 Task: Add Naturtint Permanent Hair Color, 1N Ebony Black to the cart.
Action: Mouse moved to (229, 103)
Screenshot: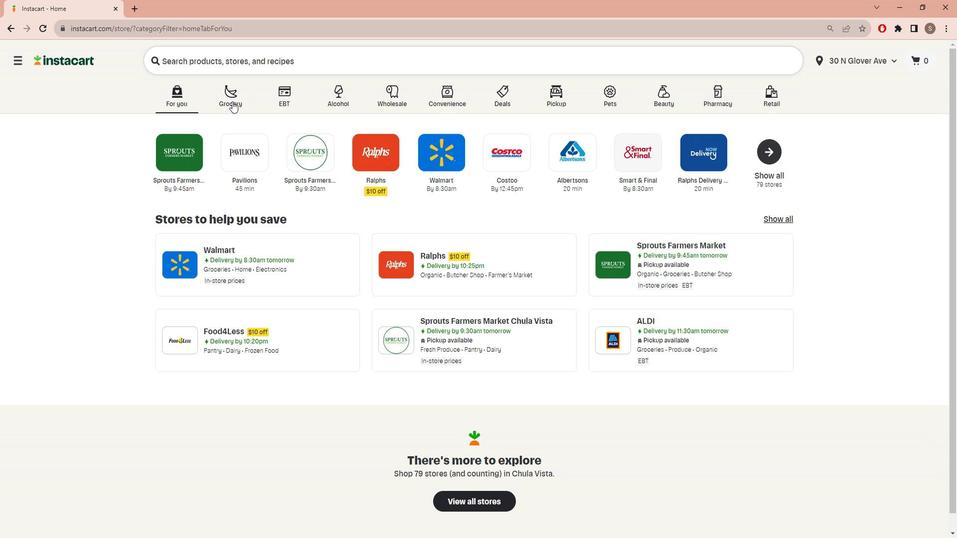 
Action: Mouse pressed left at (229, 103)
Screenshot: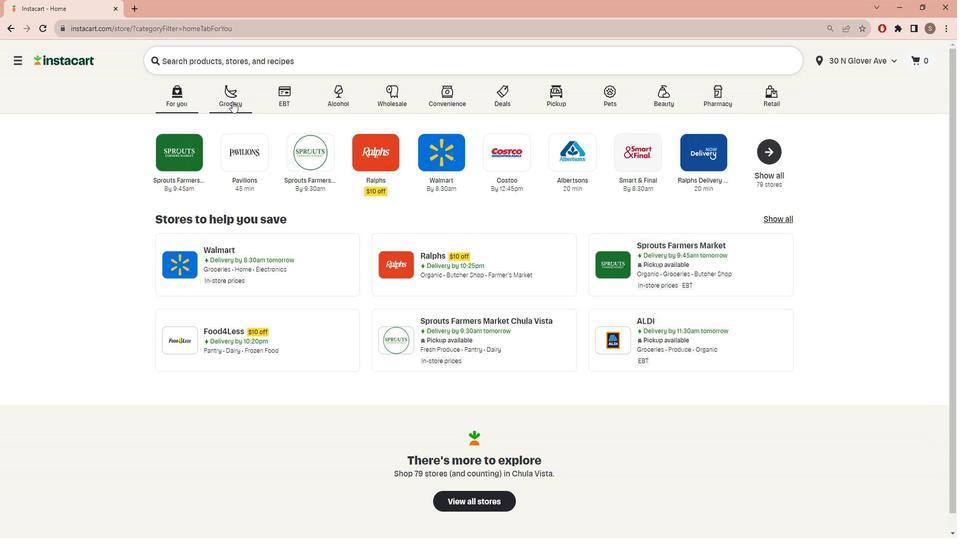 
Action: Mouse moved to (330, 281)
Screenshot: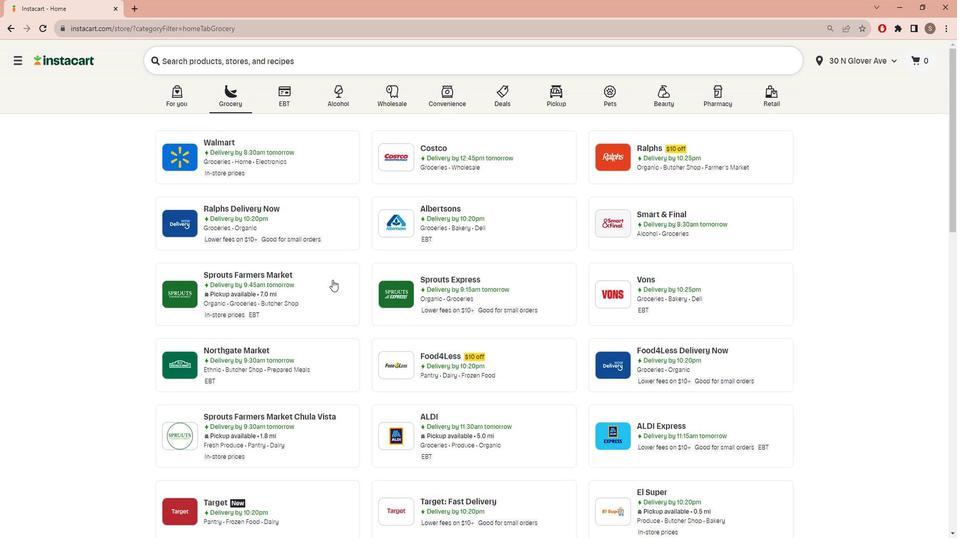 
Action: Mouse pressed left at (330, 281)
Screenshot: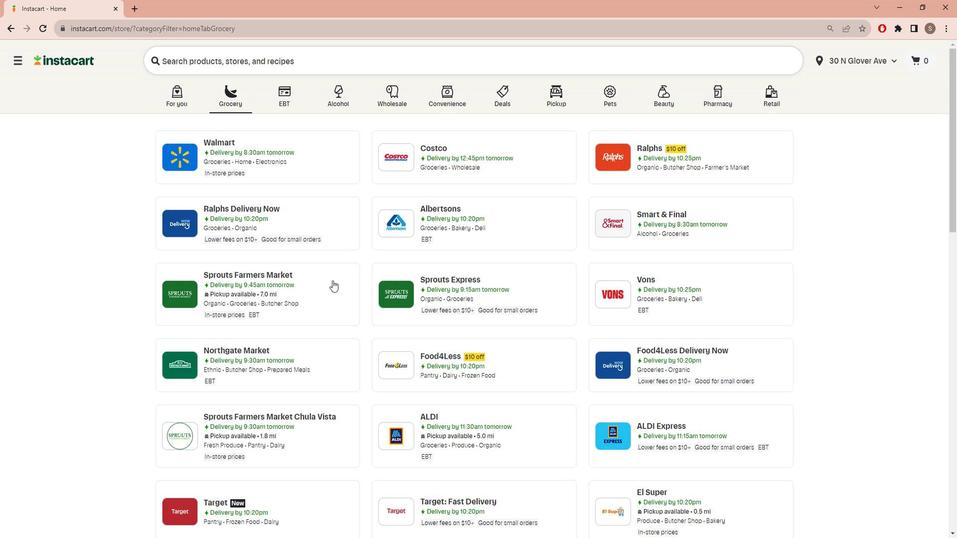 
Action: Mouse moved to (50, 276)
Screenshot: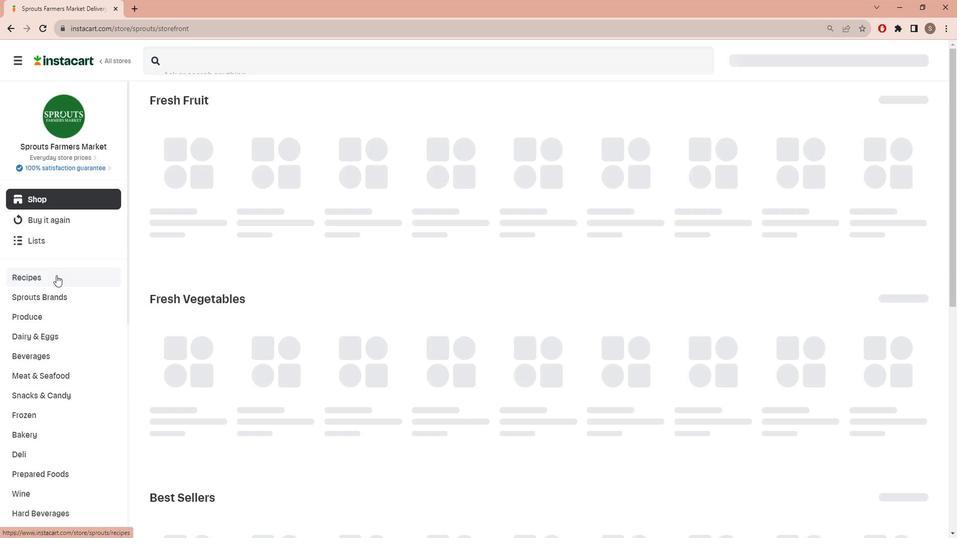 
Action: Mouse scrolled (50, 276) with delta (0, 0)
Screenshot: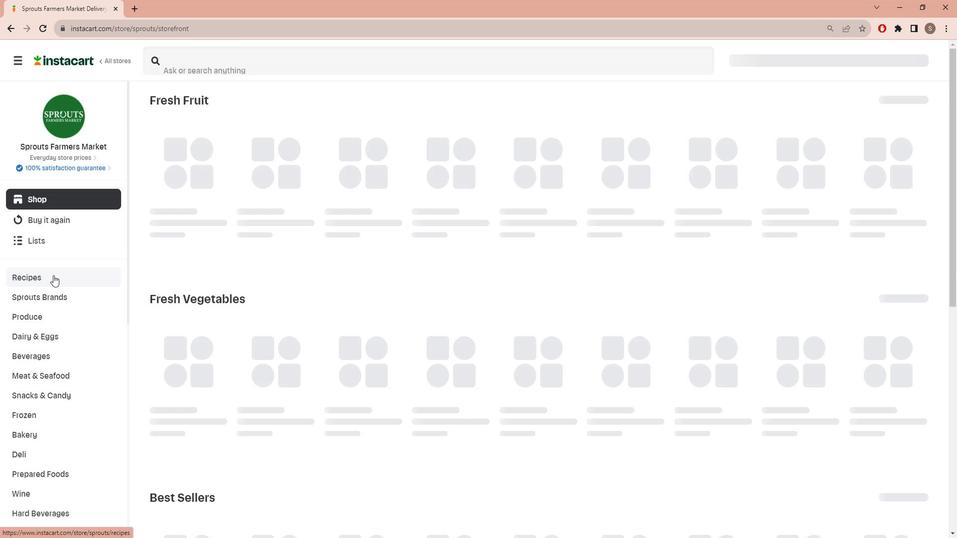 
Action: Mouse scrolled (50, 276) with delta (0, 0)
Screenshot: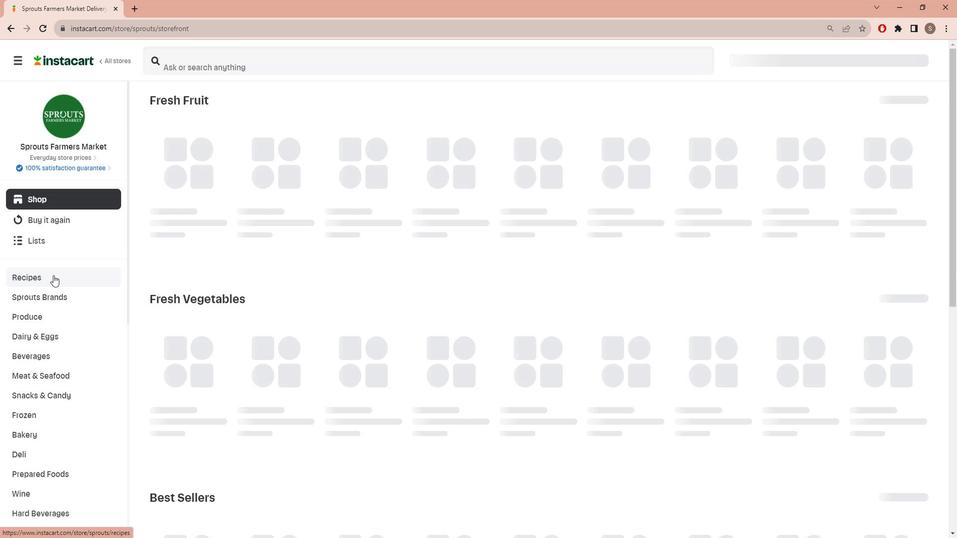 
Action: Mouse scrolled (50, 276) with delta (0, 0)
Screenshot: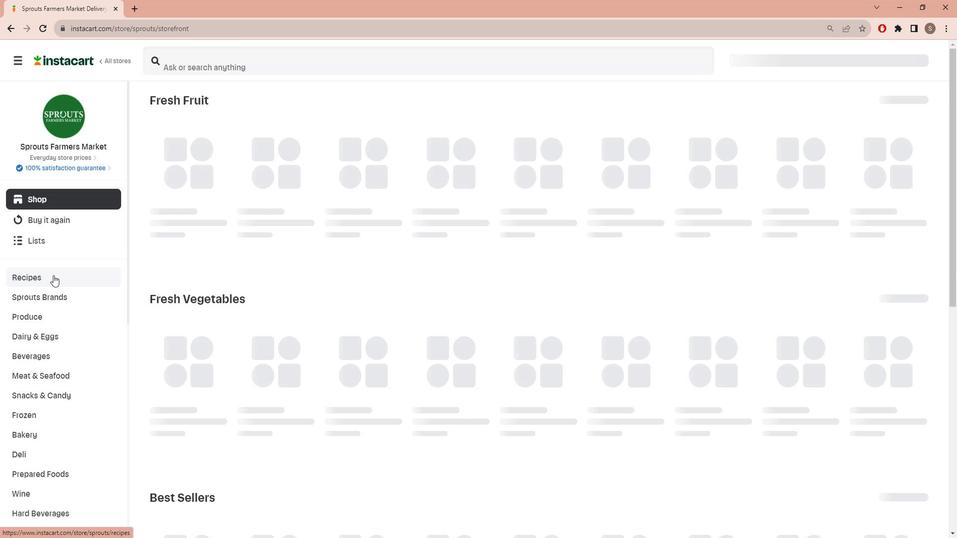 
Action: Mouse moved to (50, 277)
Screenshot: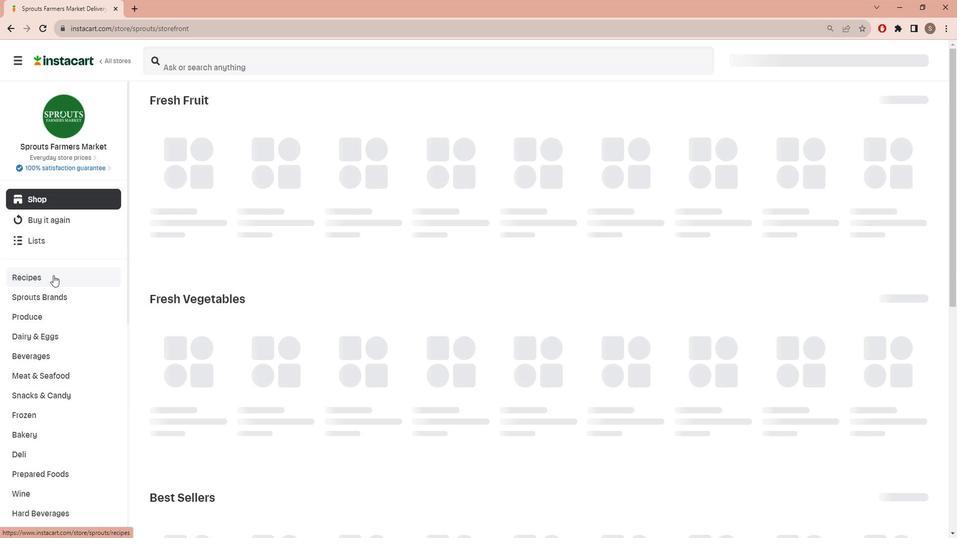 
Action: Mouse scrolled (50, 276) with delta (0, 0)
Screenshot: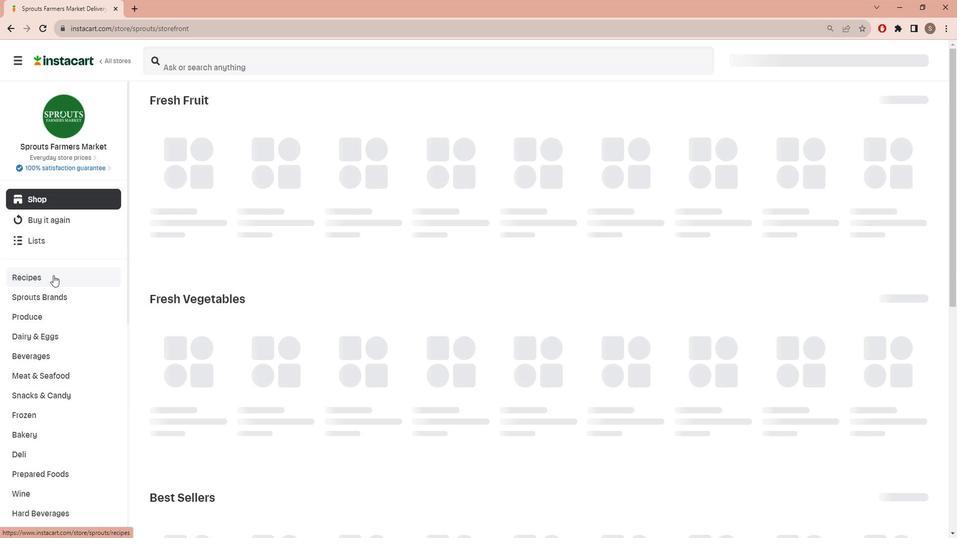 
Action: Mouse moved to (49, 278)
Screenshot: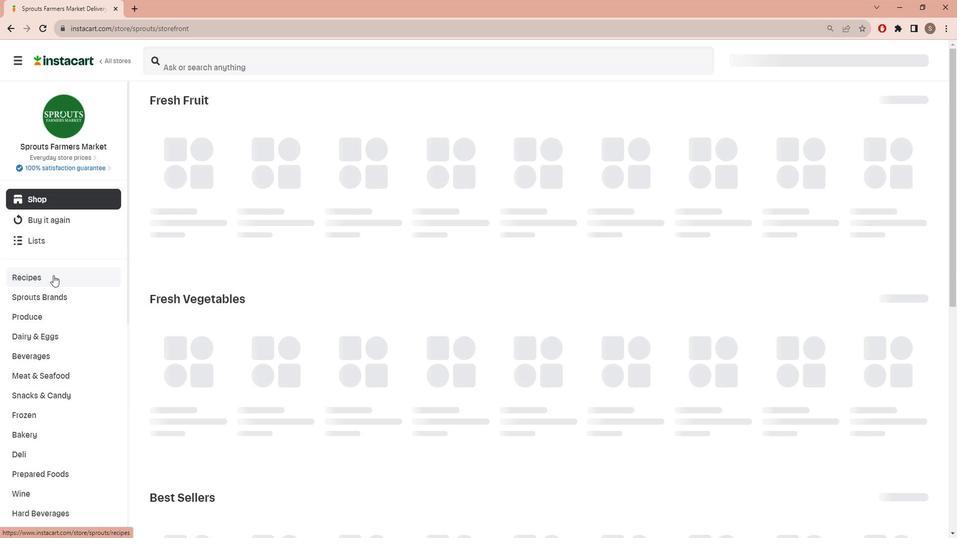 
Action: Mouse scrolled (49, 277) with delta (0, 0)
Screenshot: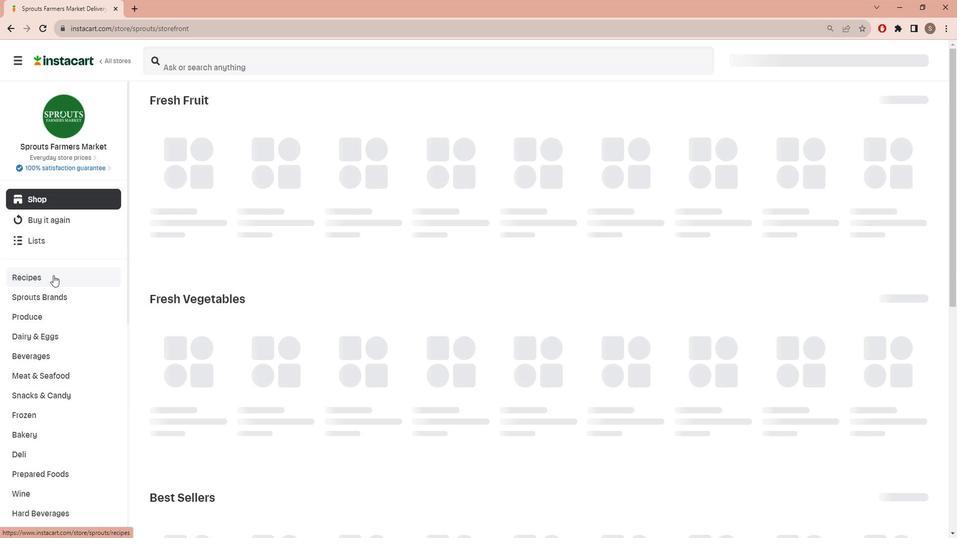 
Action: Mouse moved to (47, 280)
Screenshot: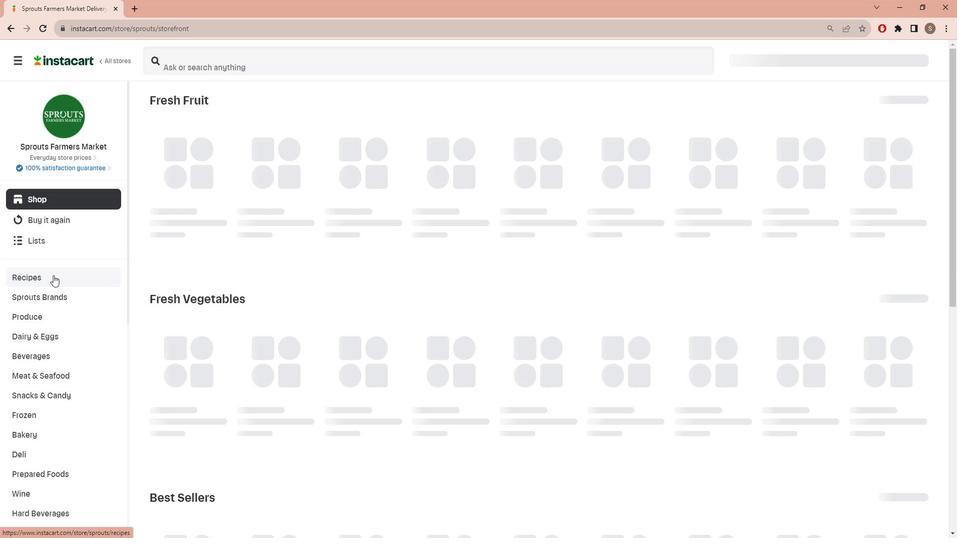 
Action: Mouse scrolled (47, 280) with delta (0, 0)
Screenshot: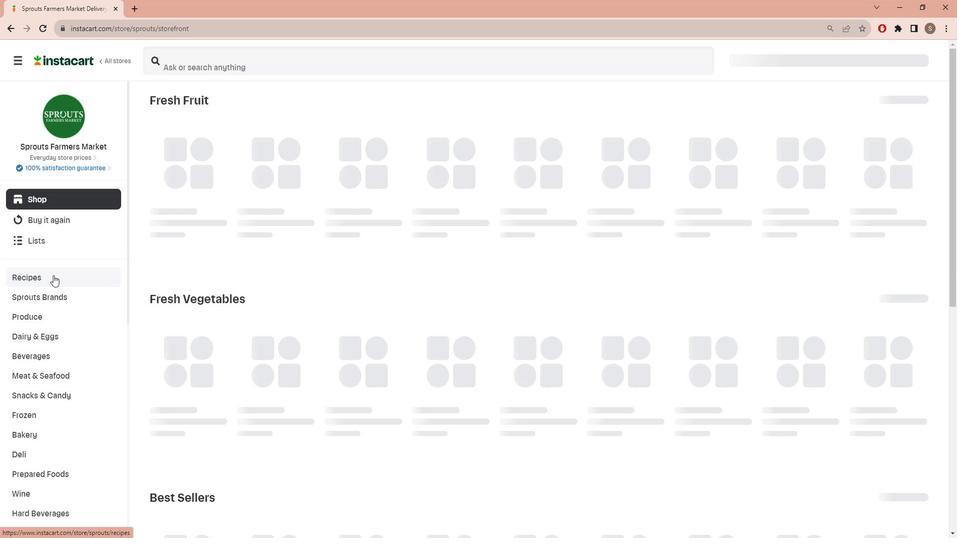 
Action: Mouse moved to (47, 281)
Screenshot: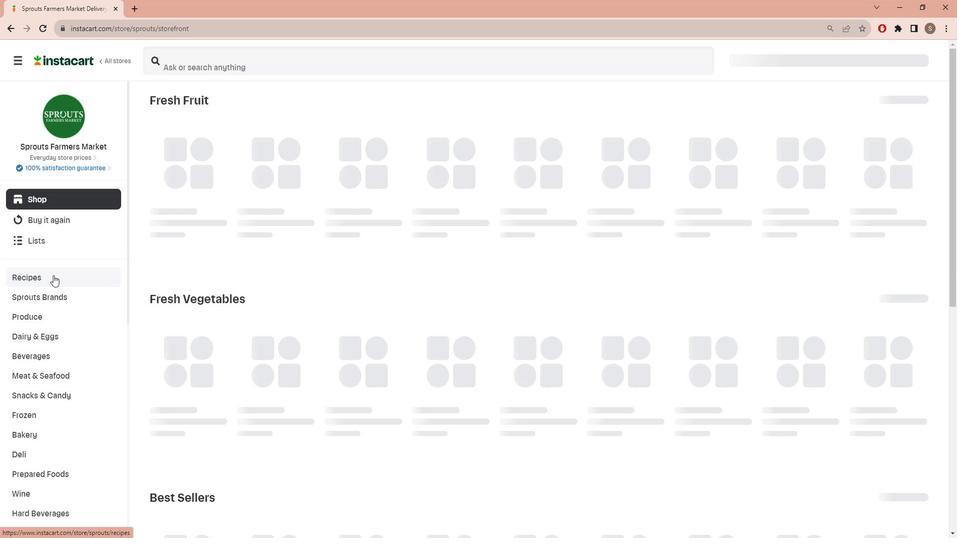 
Action: Mouse scrolled (47, 281) with delta (0, 0)
Screenshot: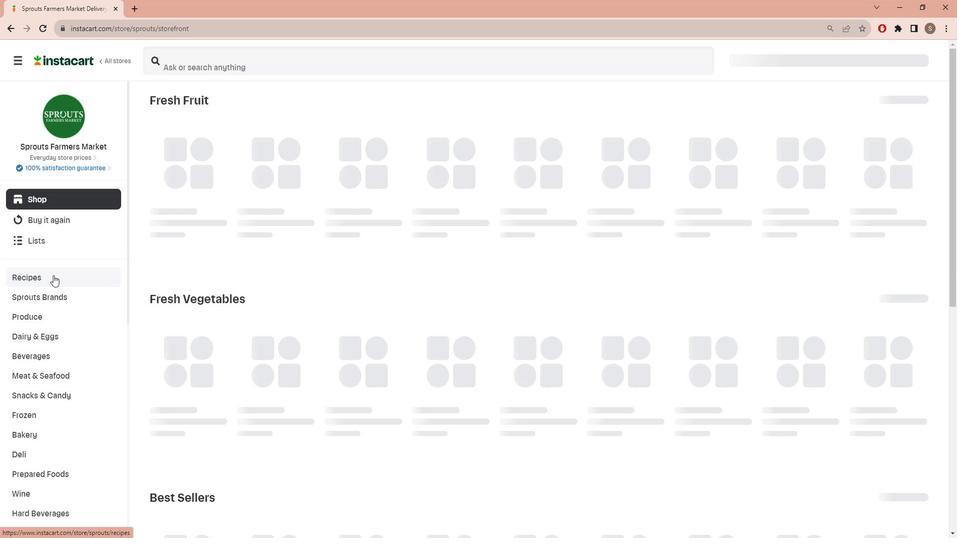 
Action: Mouse moved to (47, 281)
Screenshot: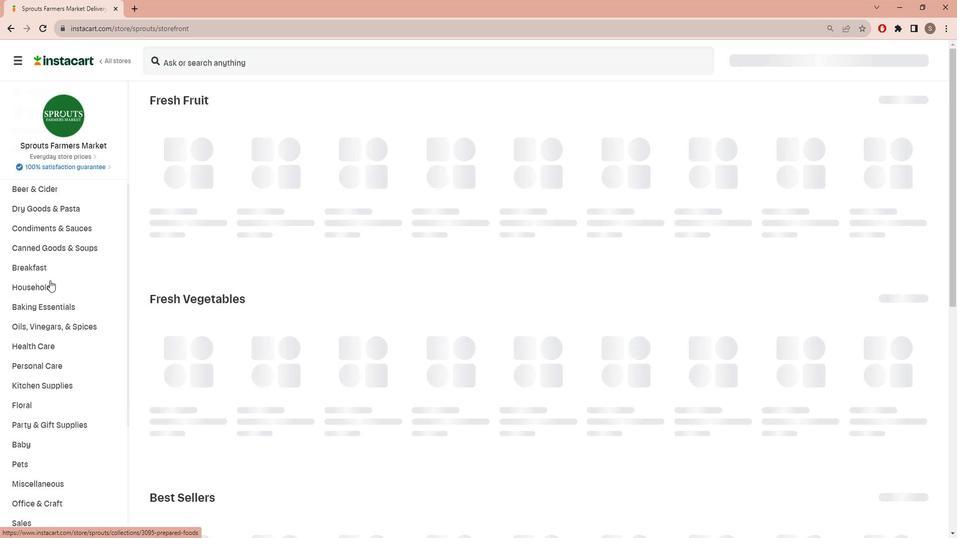 
Action: Mouse scrolled (47, 281) with delta (0, 0)
Screenshot: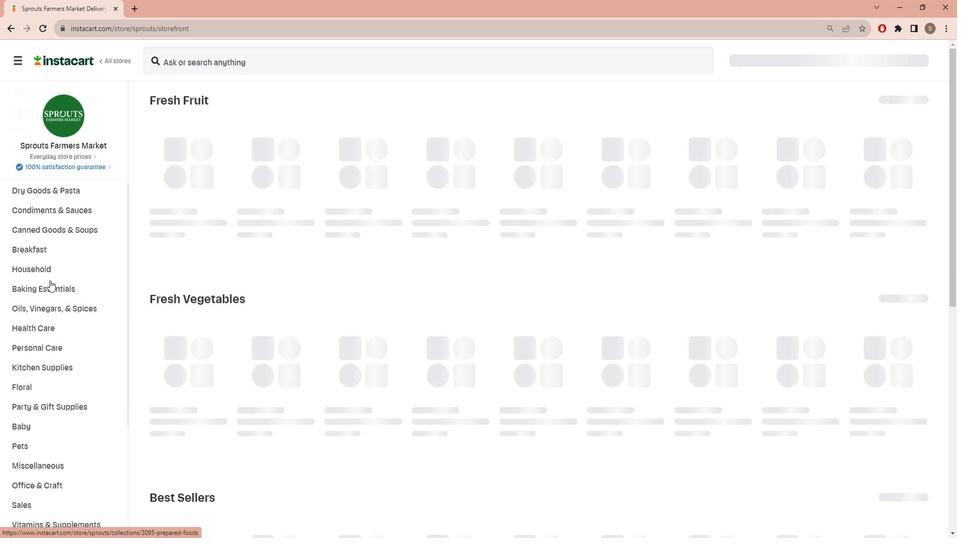 
Action: Mouse moved to (46, 281)
Screenshot: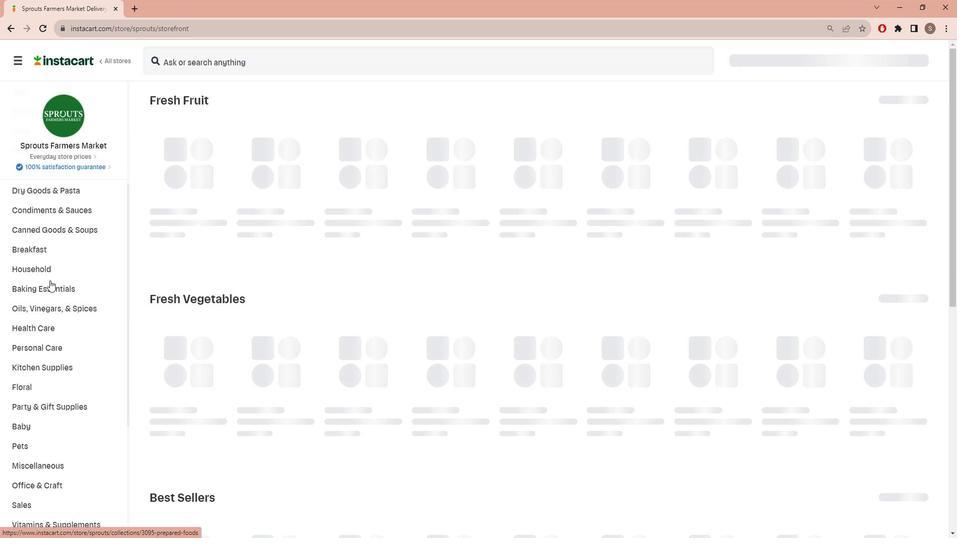 
Action: Mouse scrolled (46, 281) with delta (0, 0)
Screenshot: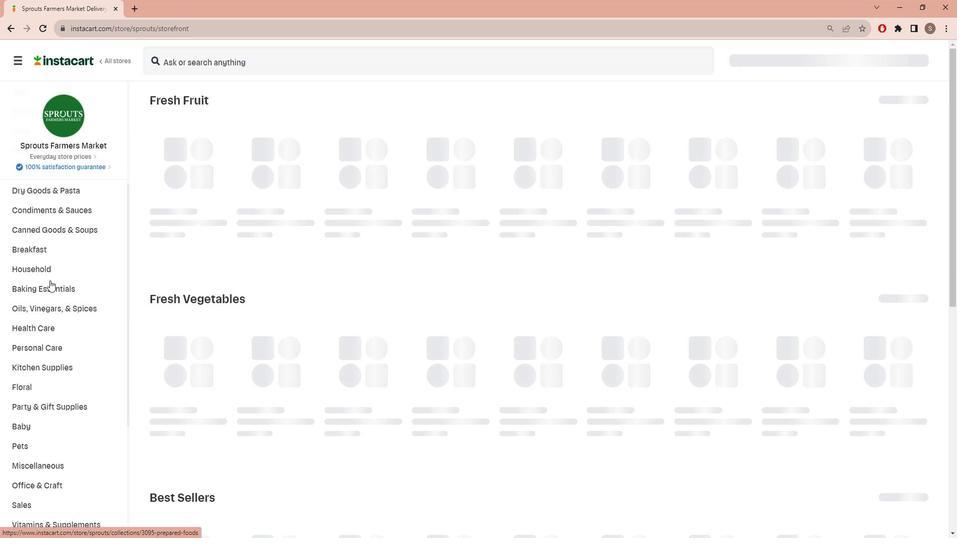 
Action: Mouse moved to (44, 281)
Screenshot: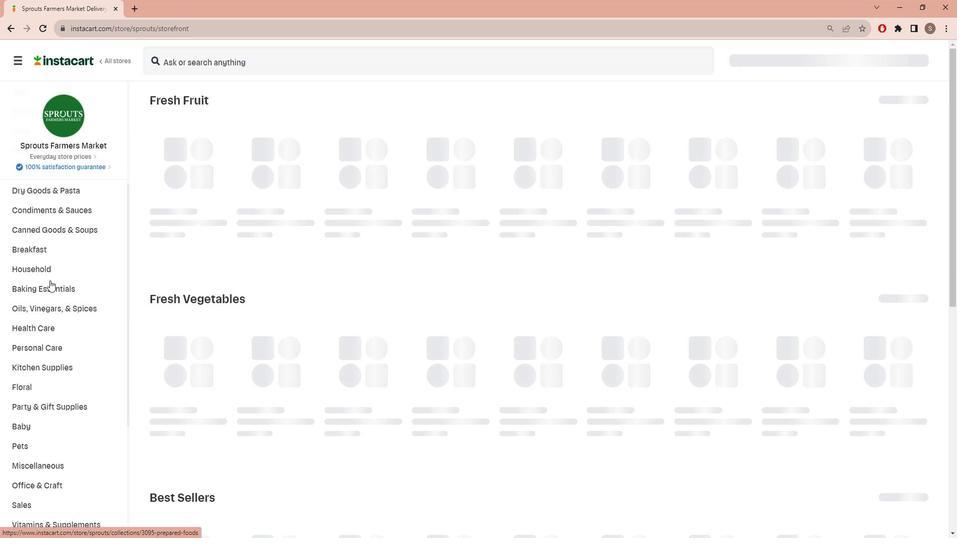 
Action: Mouse scrolled (44, 281) with delta (0, 0)
Screenshot: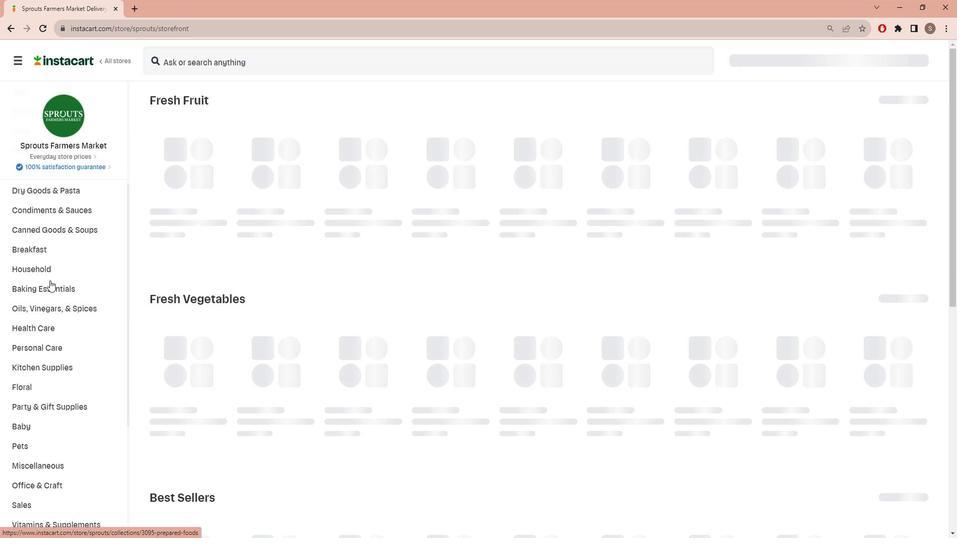 
Action: Mouse moved to (44, 282)
Screenshot: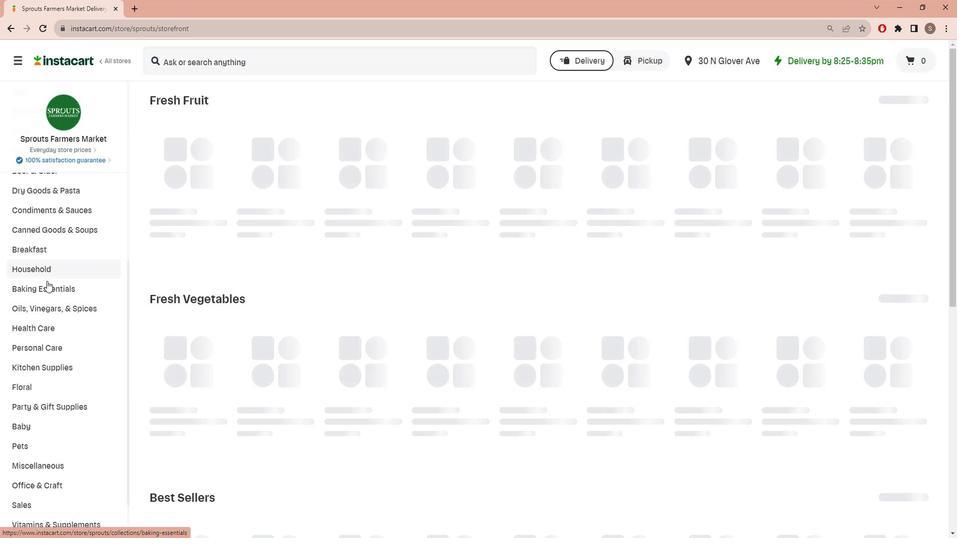 
Action: Mouse scrolled (44, 281) with delta (0, 0)
Screenshot: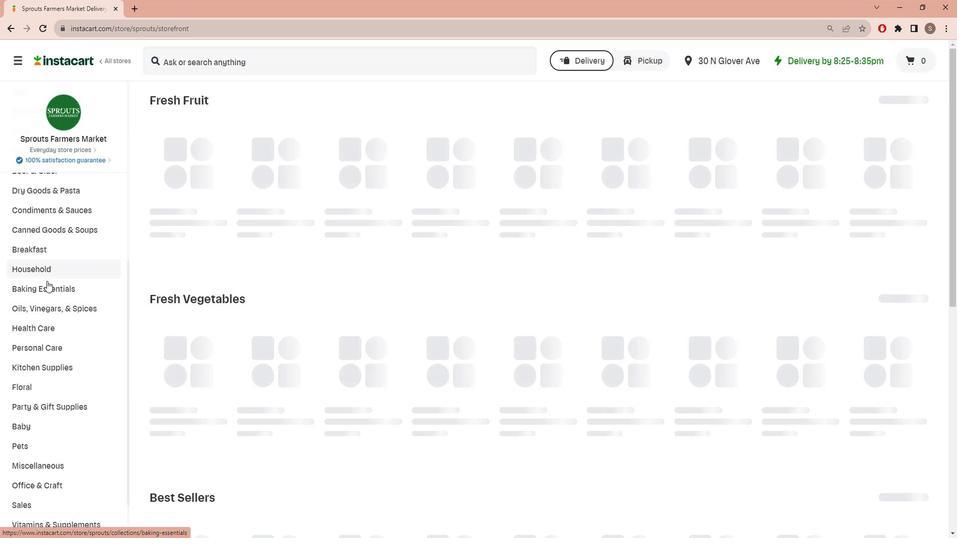 
Action: Mouse moved to (43, 282)
Screenshot: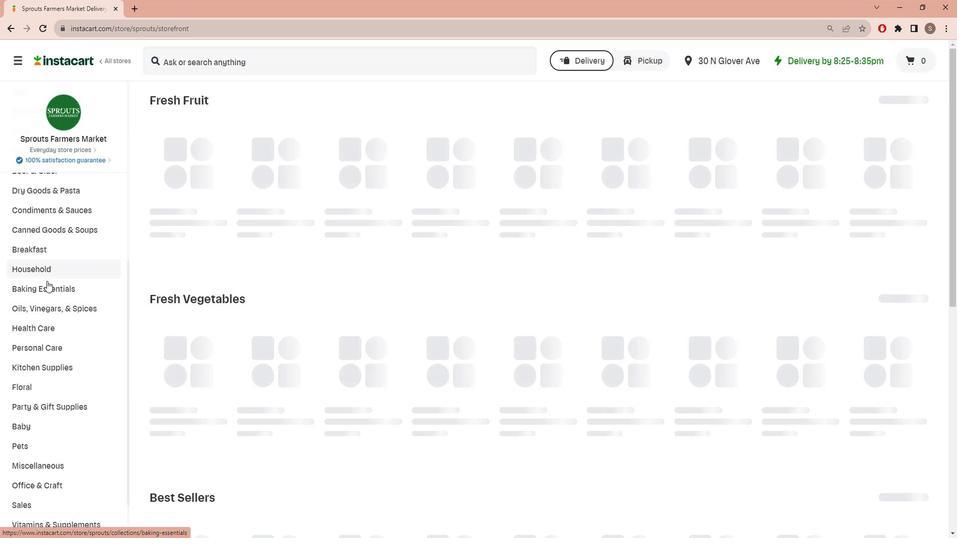 
Action: Mouse scrolled (43, 282) with delta (0, 0)
Screenshot: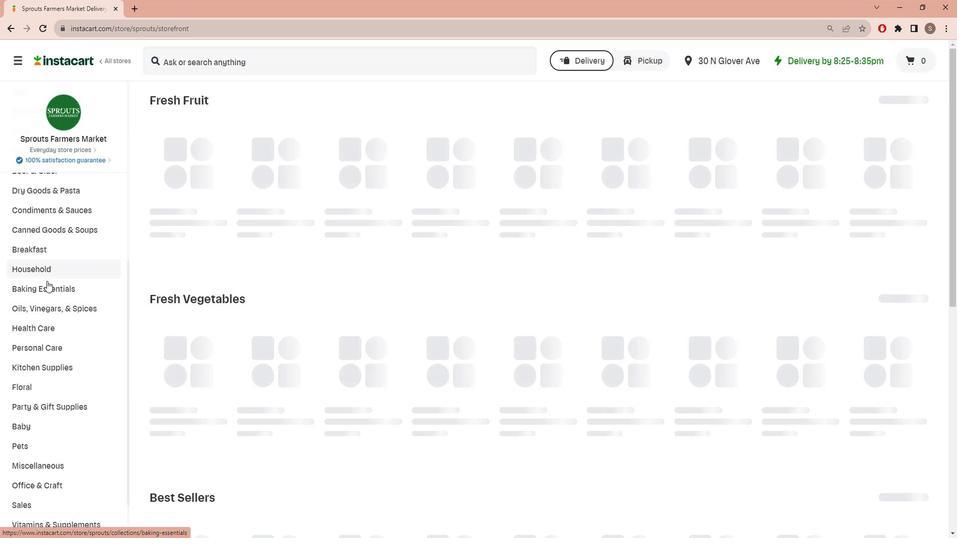 
Action: Mouse moved to (43, 306)
Screenshot: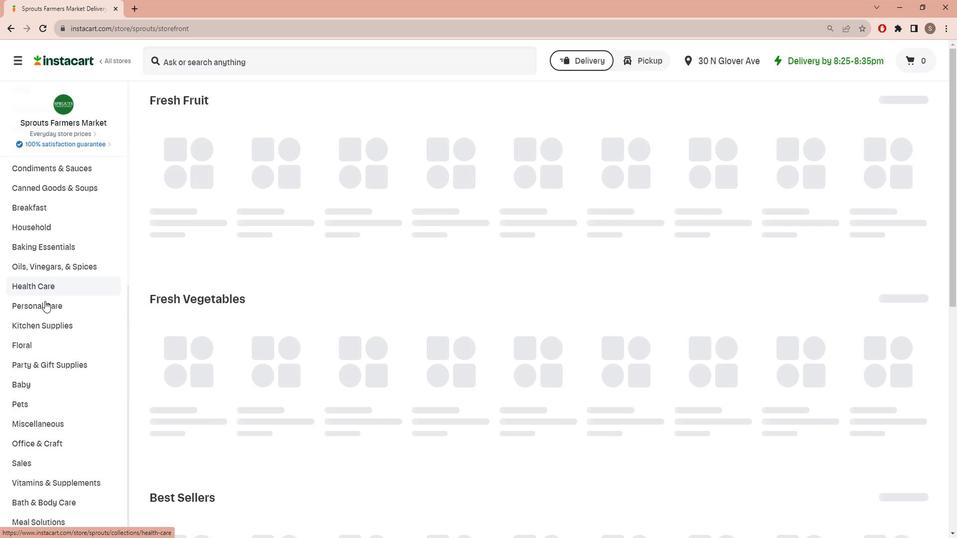 
Action: Mouse pressed left at (43, 306)
Screenshot: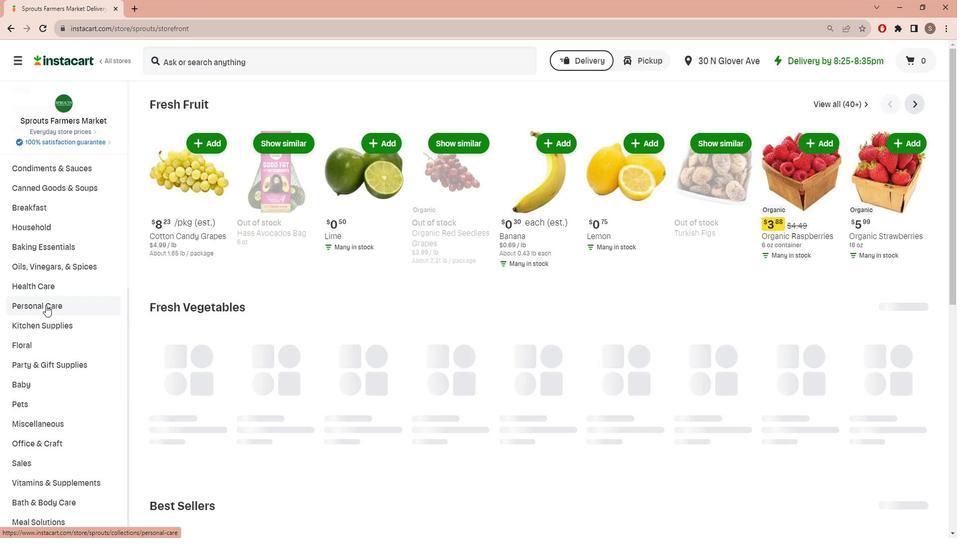 
Action: Mouse moved to (52, 466)
Screenshot: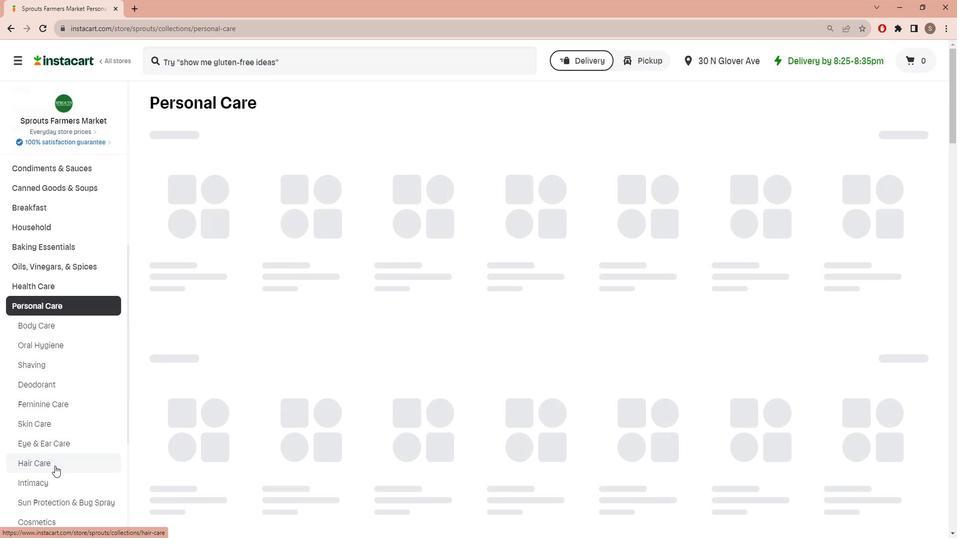 
Action: Mouse pressed left at (52, 466)
Screenshot: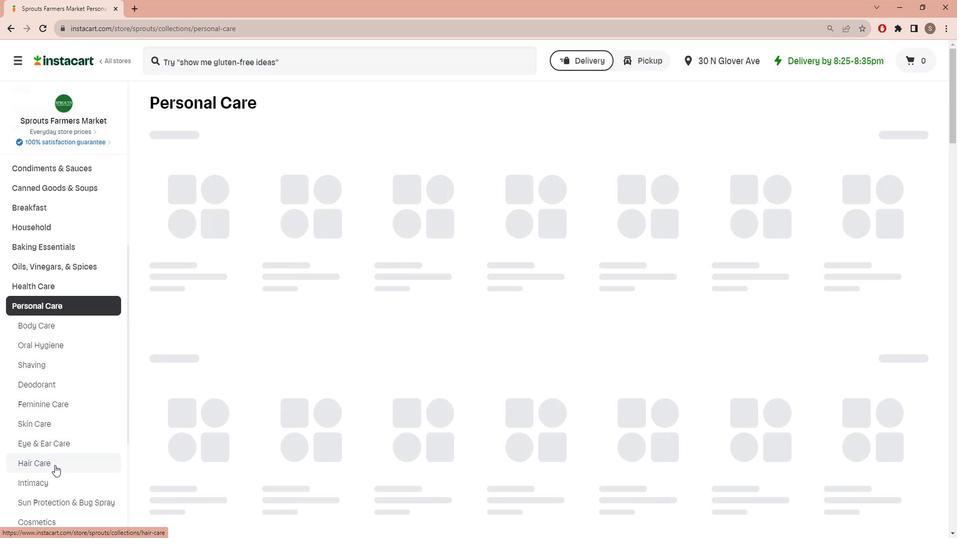 
Action: Mouse moved to (685, 142)
Screenshot: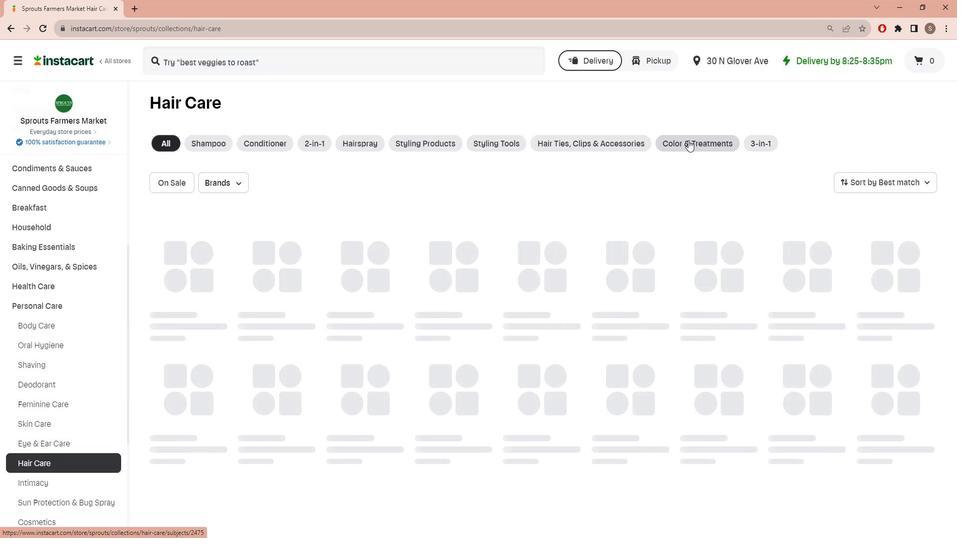 
Action: Mouse pressed left at (685, 142)
Screenshot: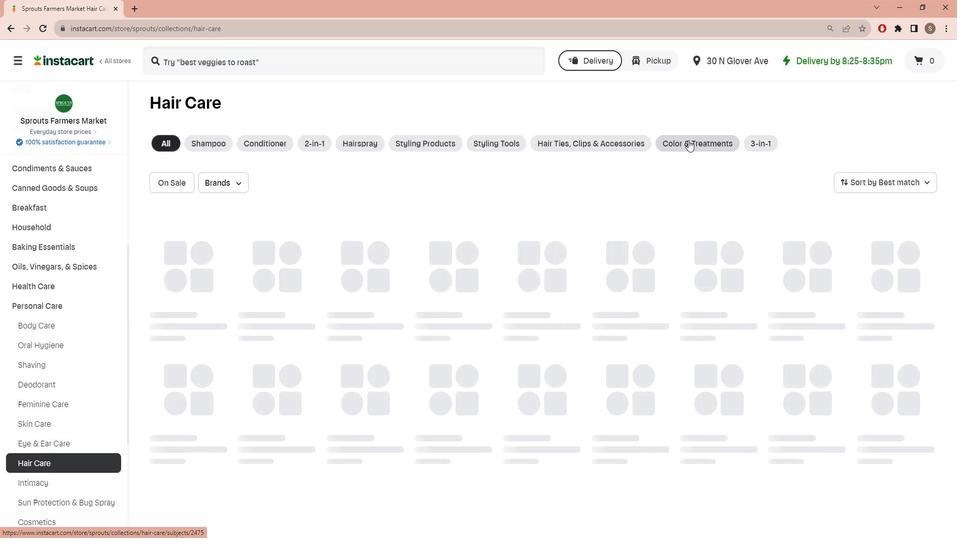 
Action: Mouse moved to (297, 60)
Screenshot: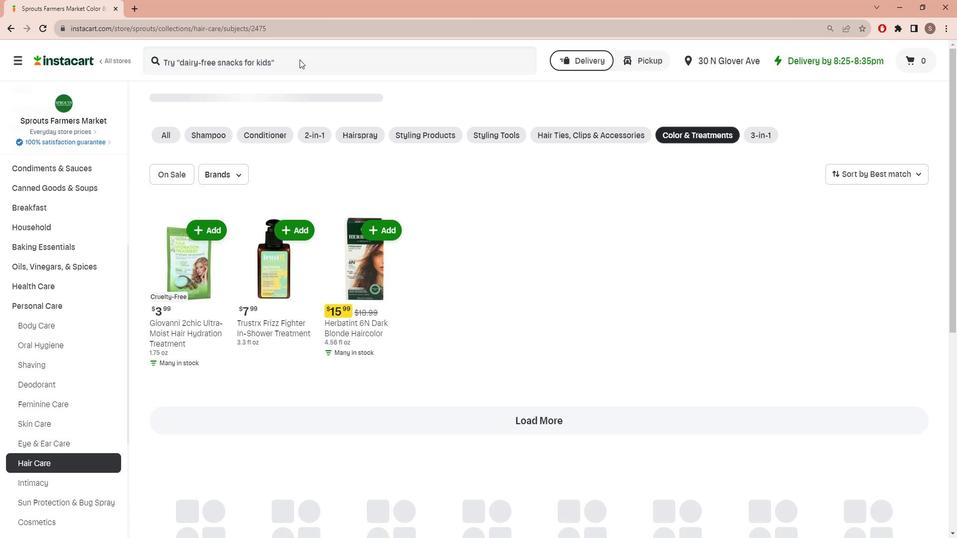 
Action: Mouse pressed left at (297, 60)
Screenshot: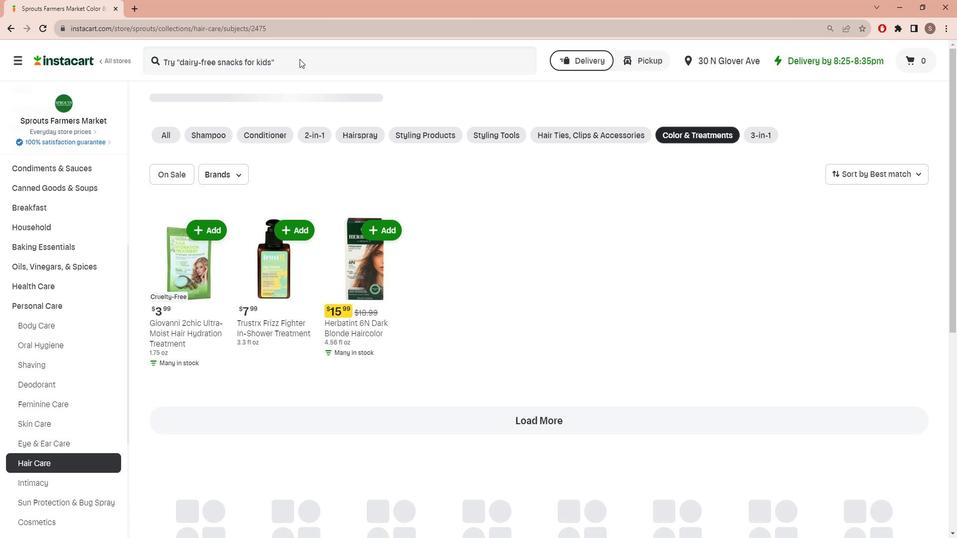 
Action: Key pressed <Key.shift>Naturtint<Key.space><Key.shift>Permanent<Key.space><Key.shift>Hair<Key.space><Key.shift>Color,<Key.space>1<Key.shift>N<Key.space><Key.shift>Ebony<Key.space><Key.shift>Black<Key.enter>
Screenshot: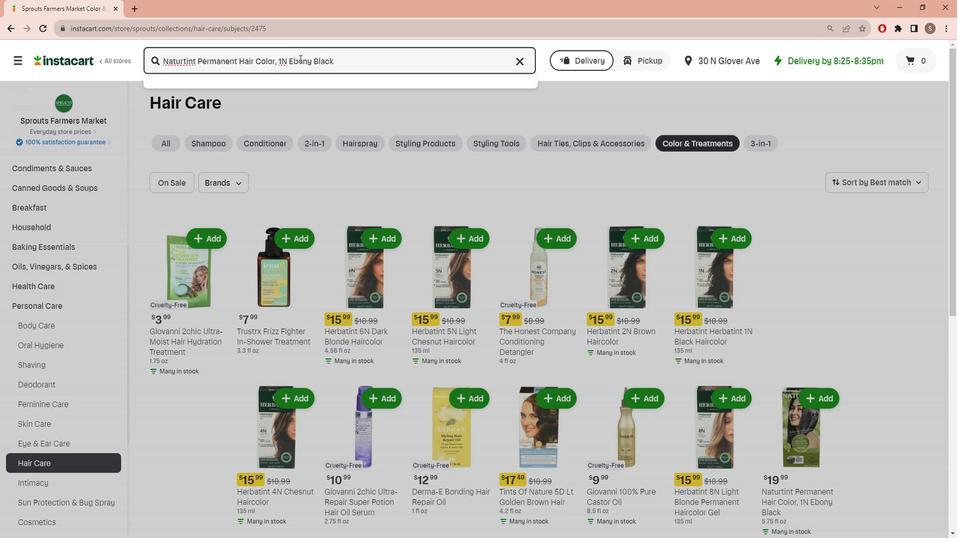 
Action: Mouse moved to (750, 178)
Screenshot: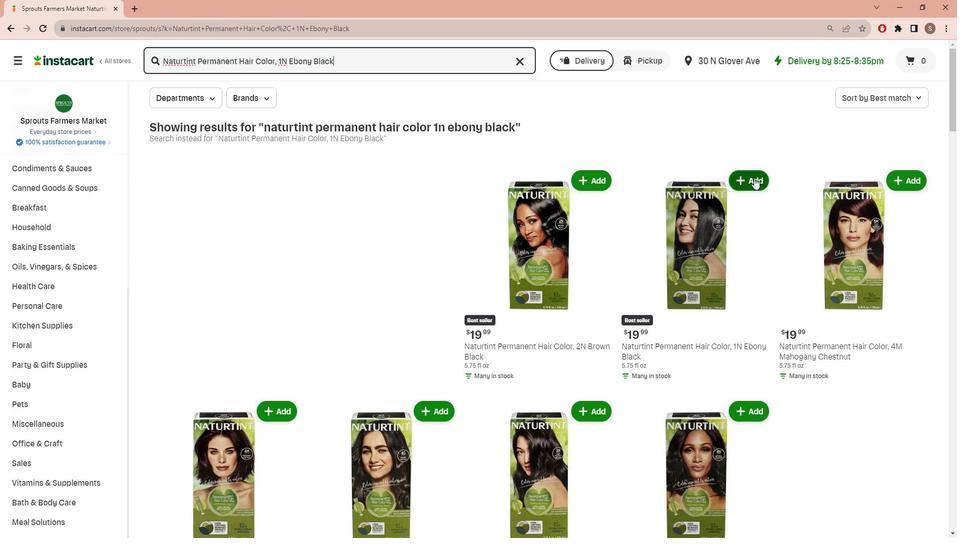 
Action: Mouse pressed left at (750, 178)
Screenshot: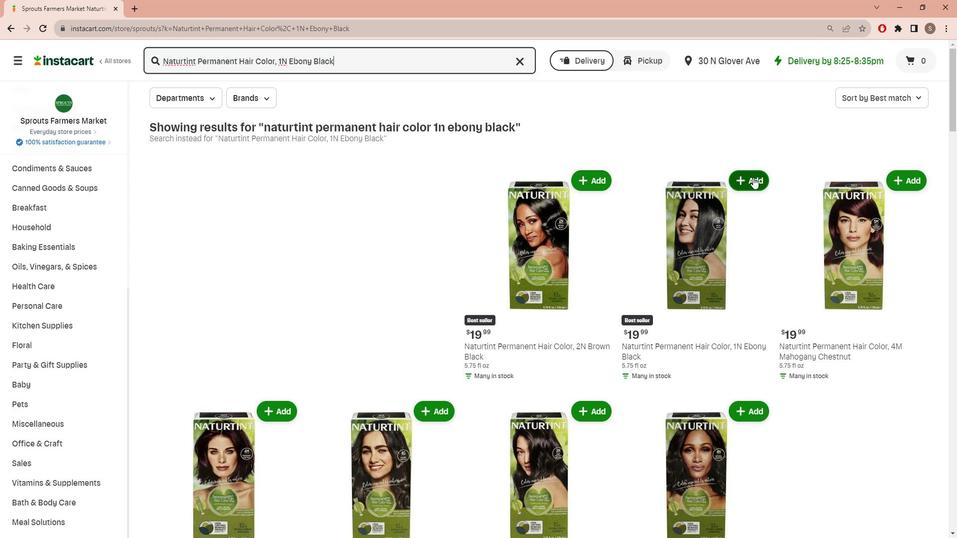
Action: Mouse moved to (749, 232)
Screenshot: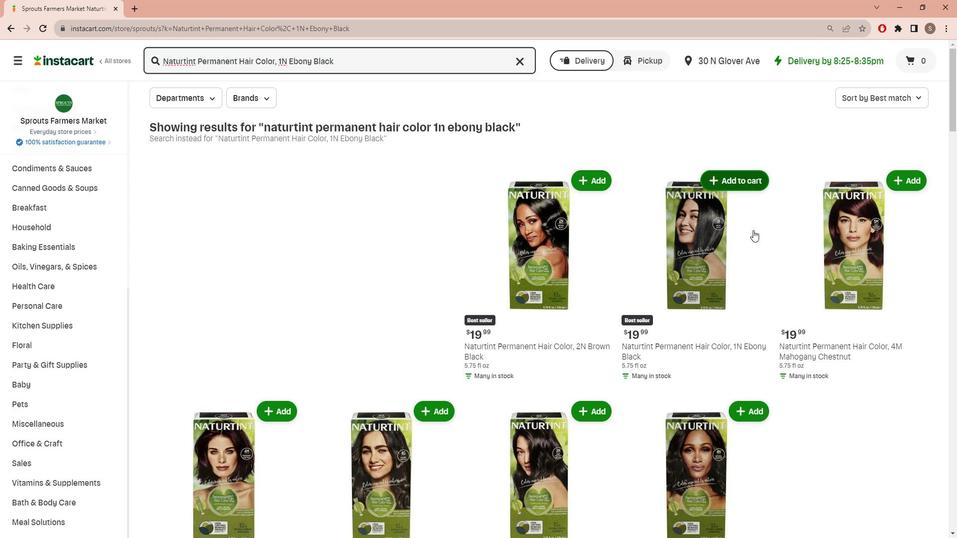 
